 Task: Create a section Code Champions and in the section, add a milestone Server Maintenance and Support in the project AgileHive
Action: Mouse moved to (413, 333)
Screenshot: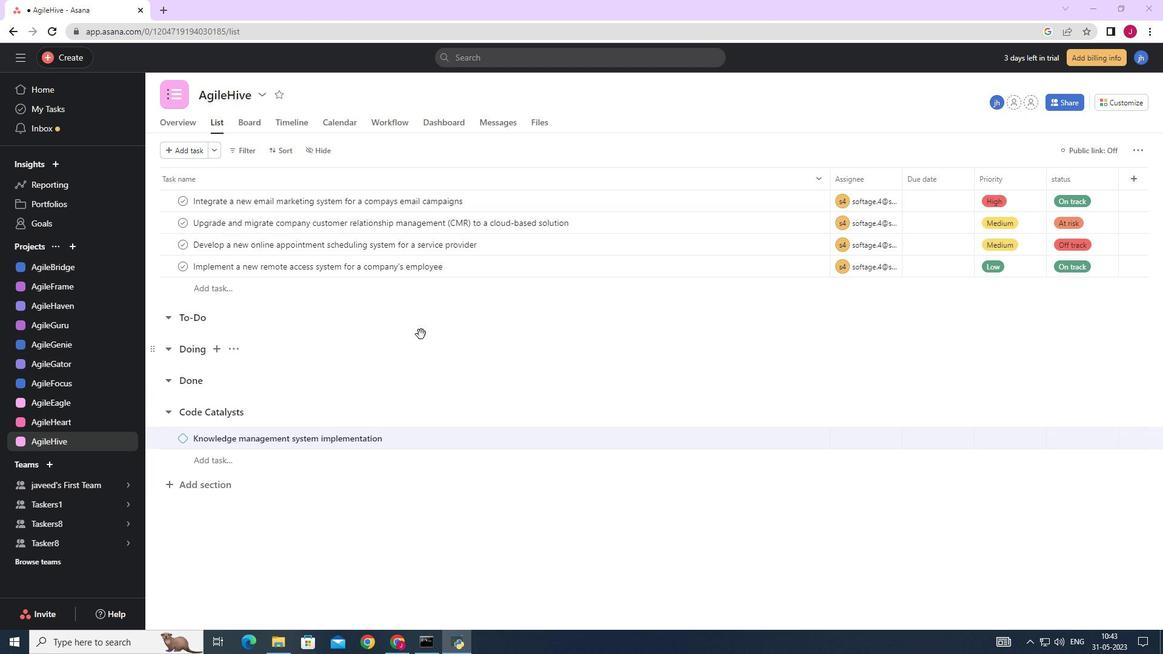 
Action: Mouse scrolled (413, 332) with delta (0, 0)
Screenshot: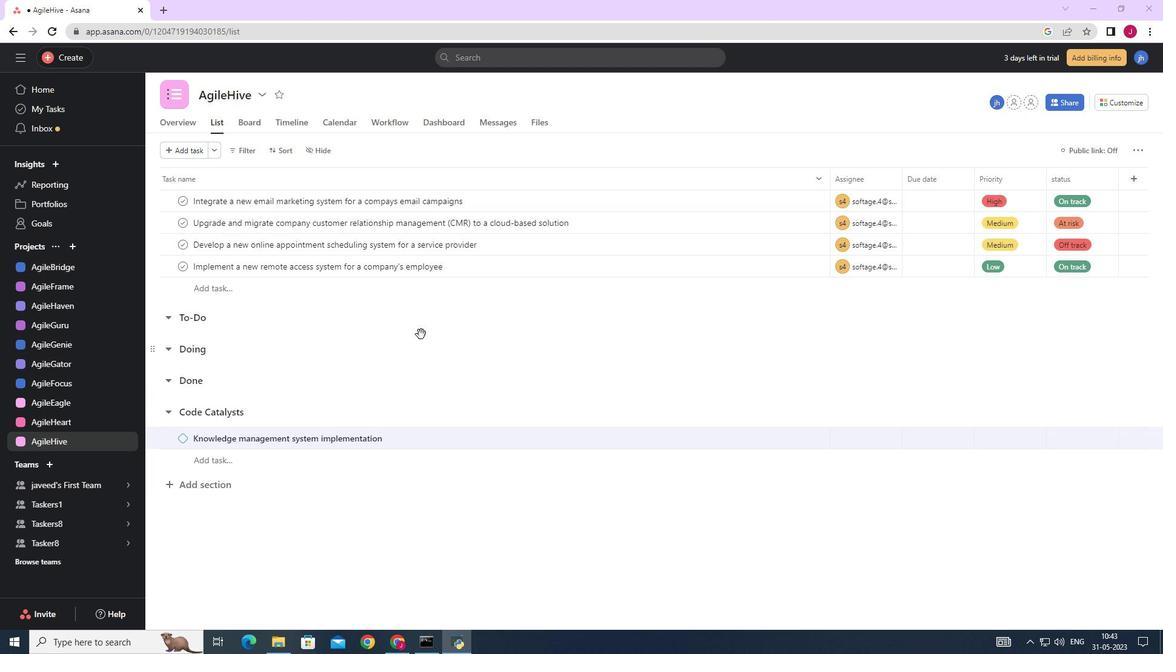 
Action: Mouse moved to (411, 333)
Screenshot: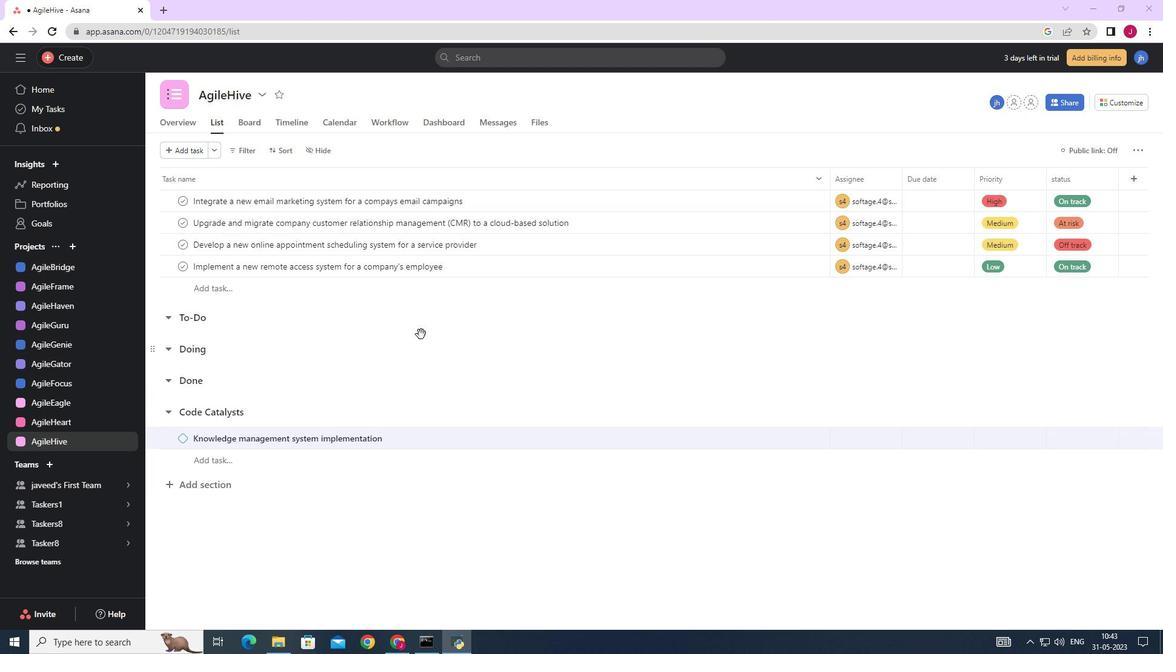 
Action: Mouse scrolled (411, 332) with delta (0, 0)
Screenshot: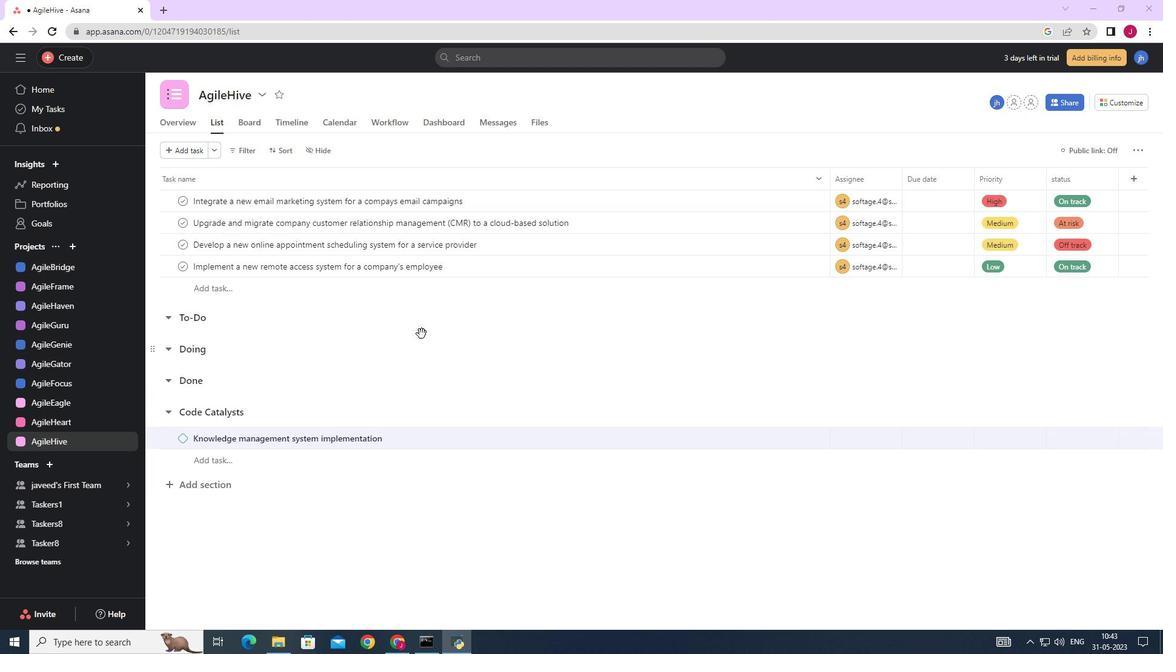 
Action: Mouse moved to (411, 333)
Screenshot: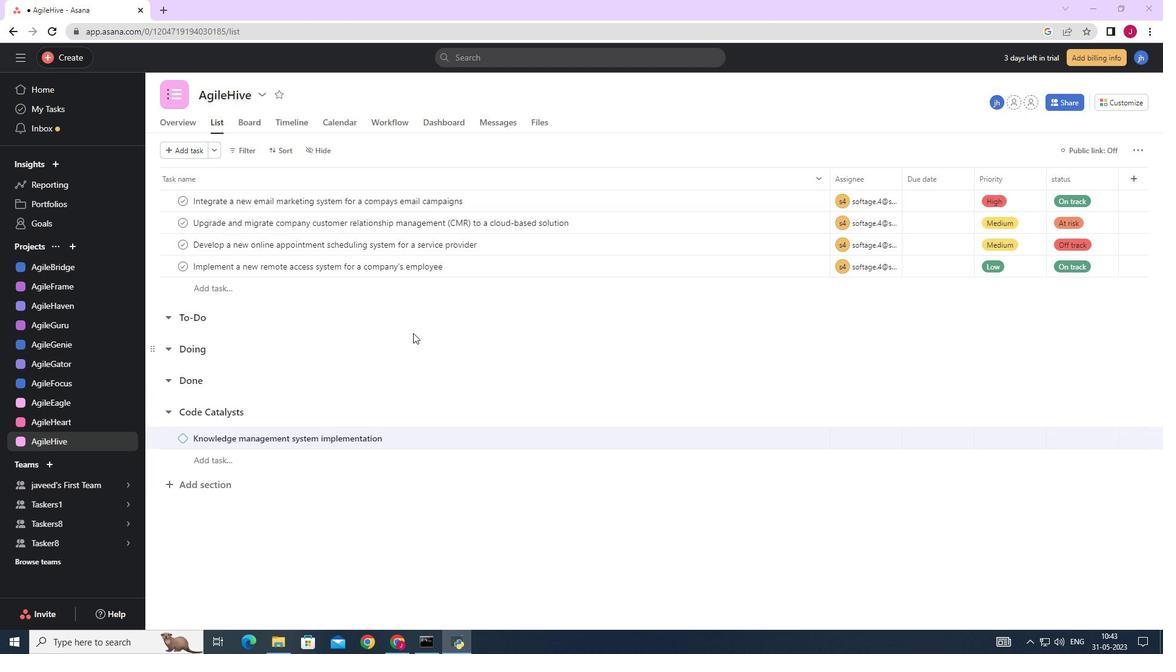 
Action: Mouse scrolled (411, 332) with delta (0, 0)
Screenshot: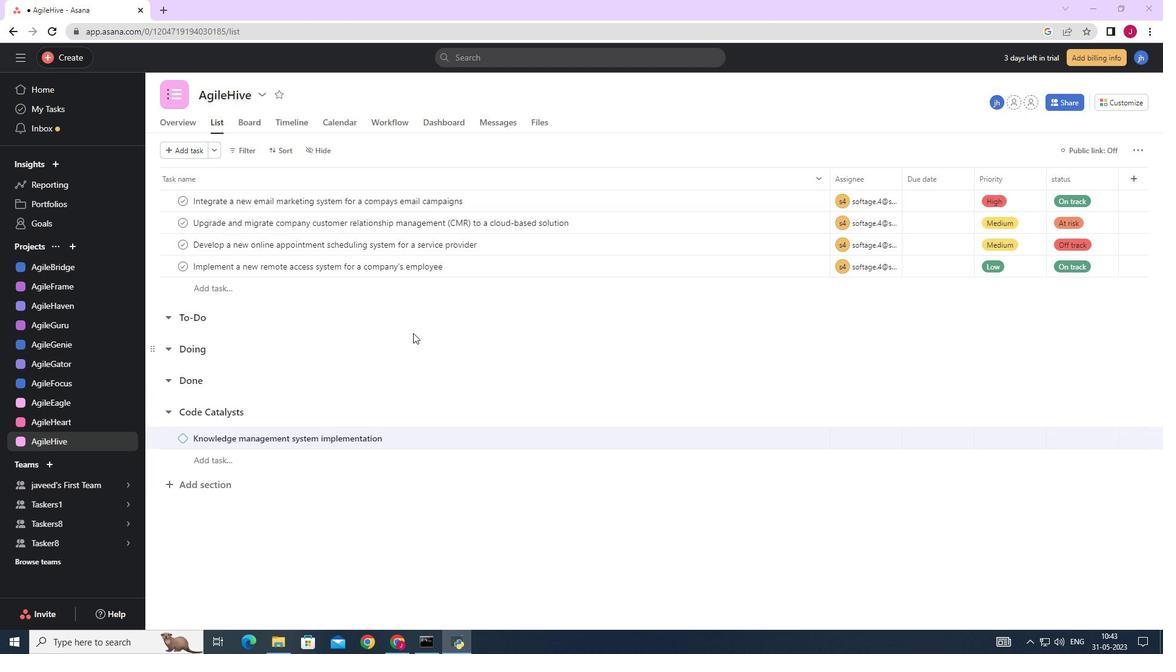 
Action: Mouse moved to (215, 484)
Screenshot: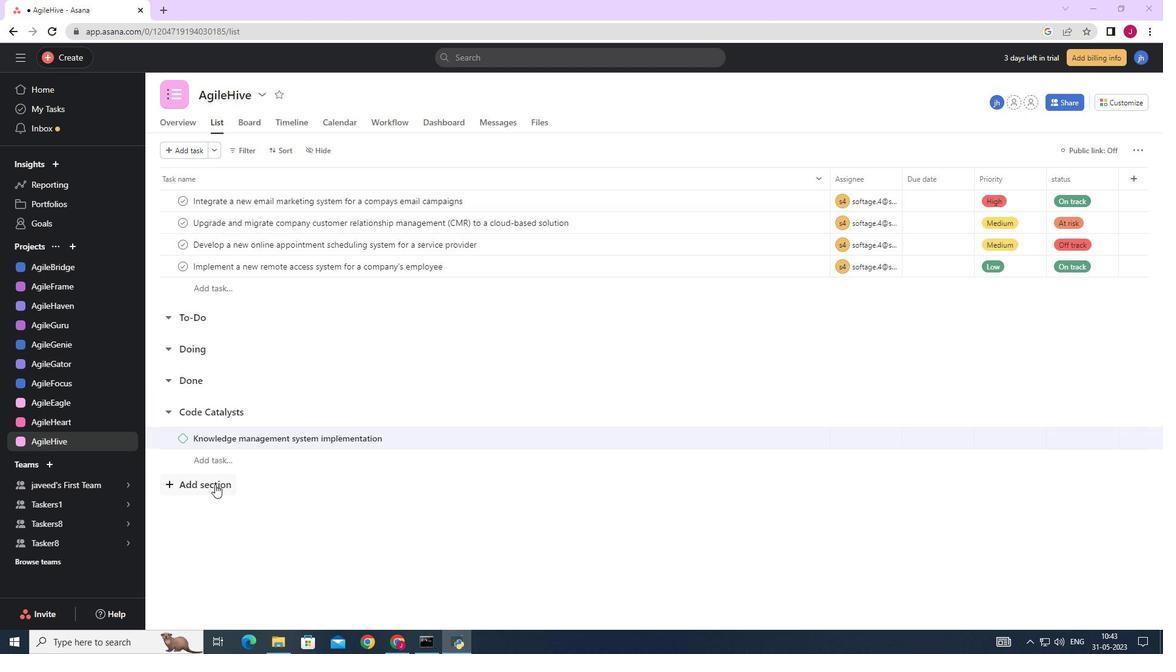 
Action: Mouse pressed left at (215, 484)
Screenshot: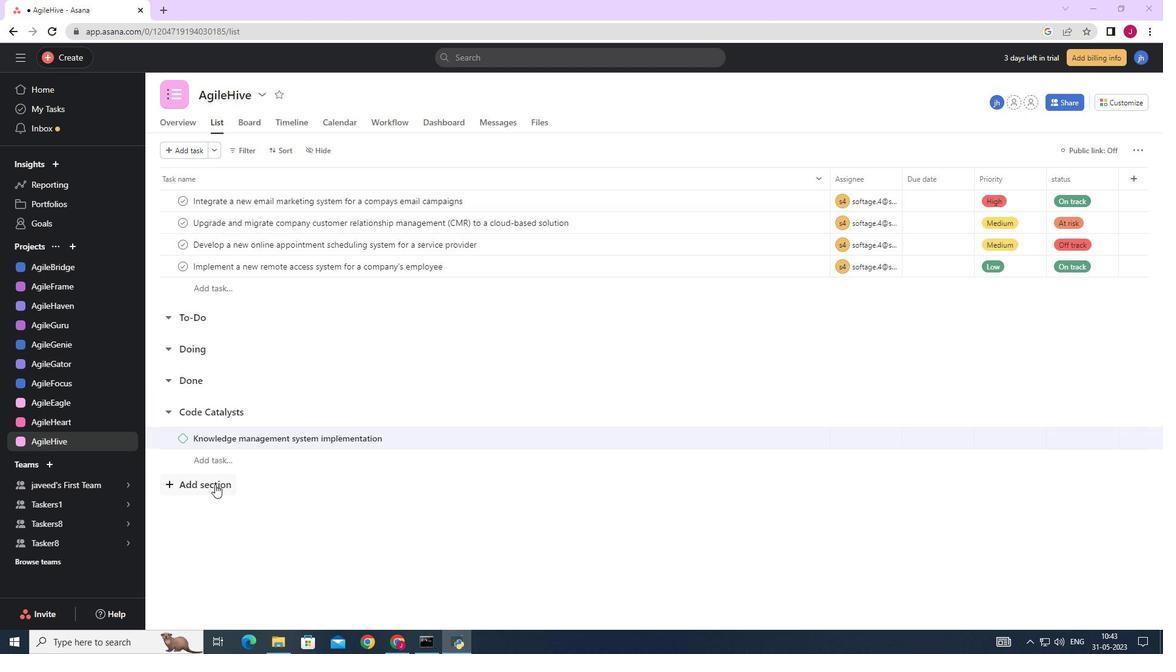 
Action: Mouse moved to (215, 482)
Screenshot: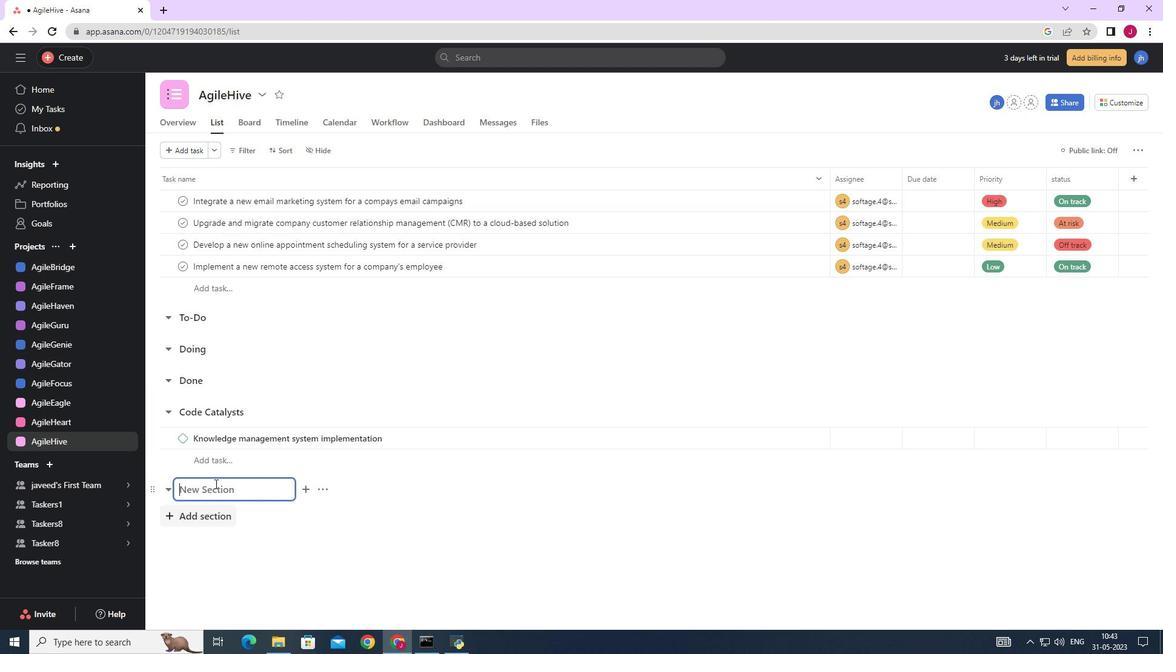 
Action: Key pressed <Key.caps_lock>C<Key.caps_lock>ode<Key.space><Key.caps_lock>C<Key.caps_lock>hampions<Key.space><Key.enter><Key.caps_lock>S<Key.caps_lock>erver<Key.space><Key.caps_lock>M<Key.caps_lock>aintenance<Key.space>and<Key.space>support
Screenshot: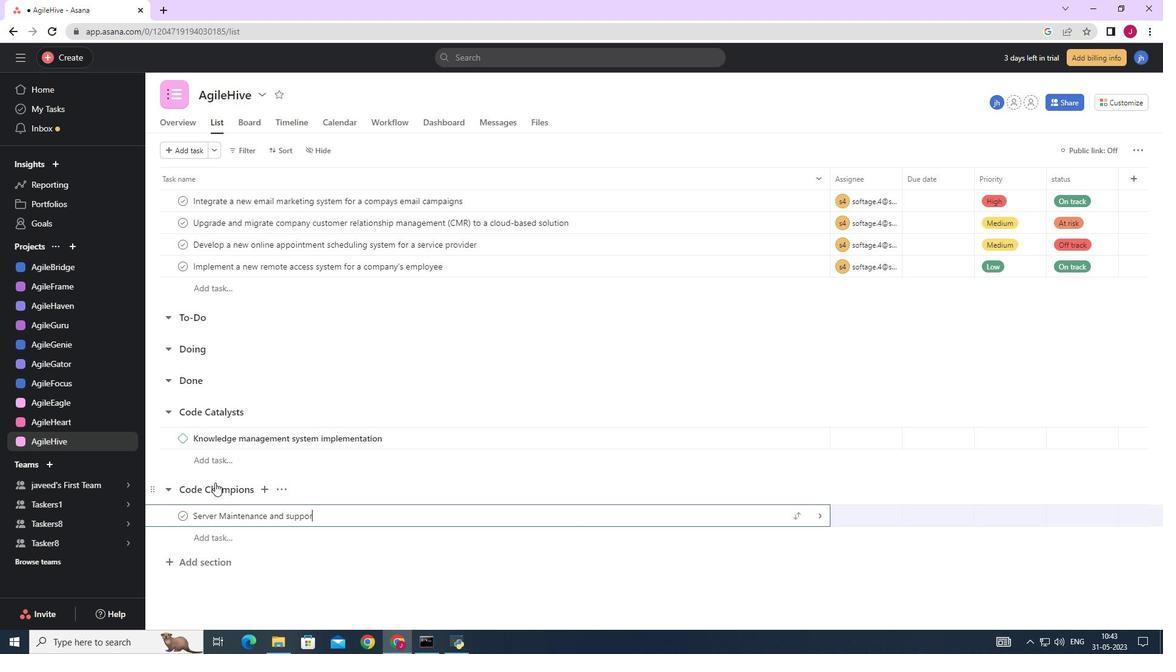 
Action: Mouse moved to (814, 516)
Screenshot: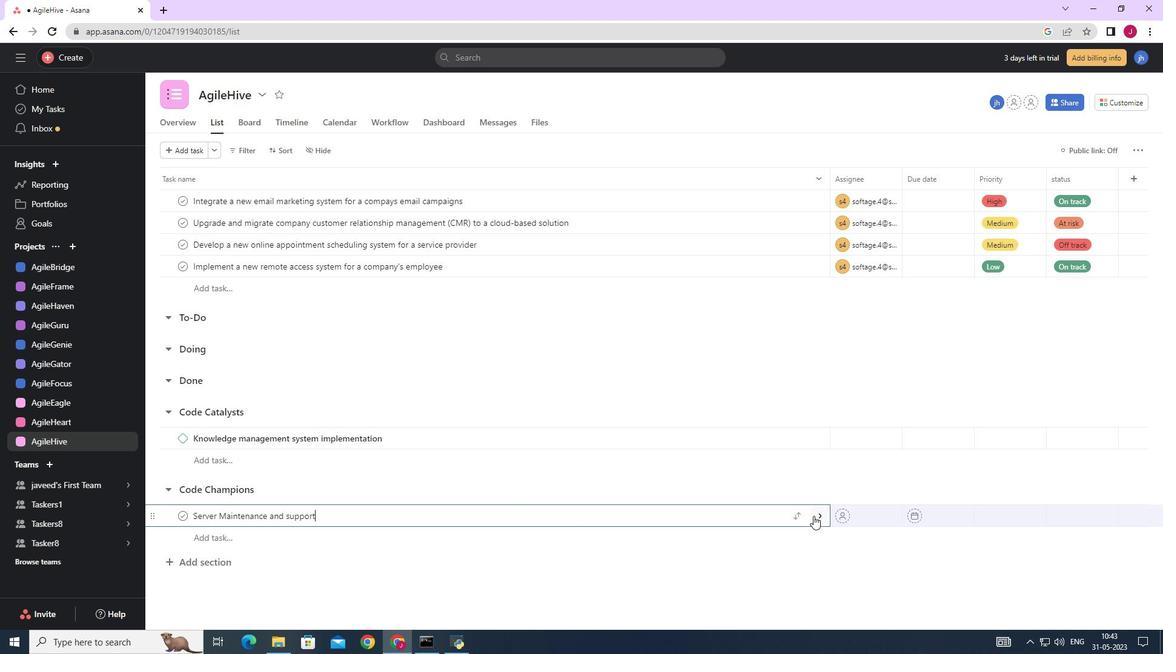 
Action: Mouse pressed left at (814, 516)
Screenshot: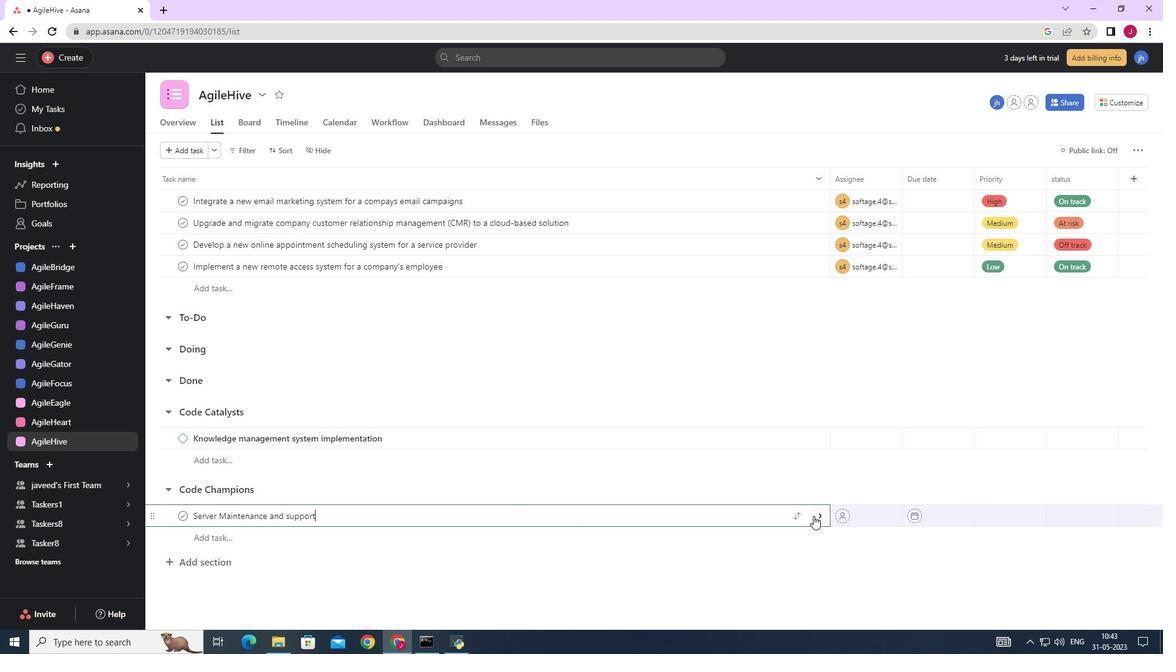 
Action: Mouse moved to (1115, 153)
Screenshot: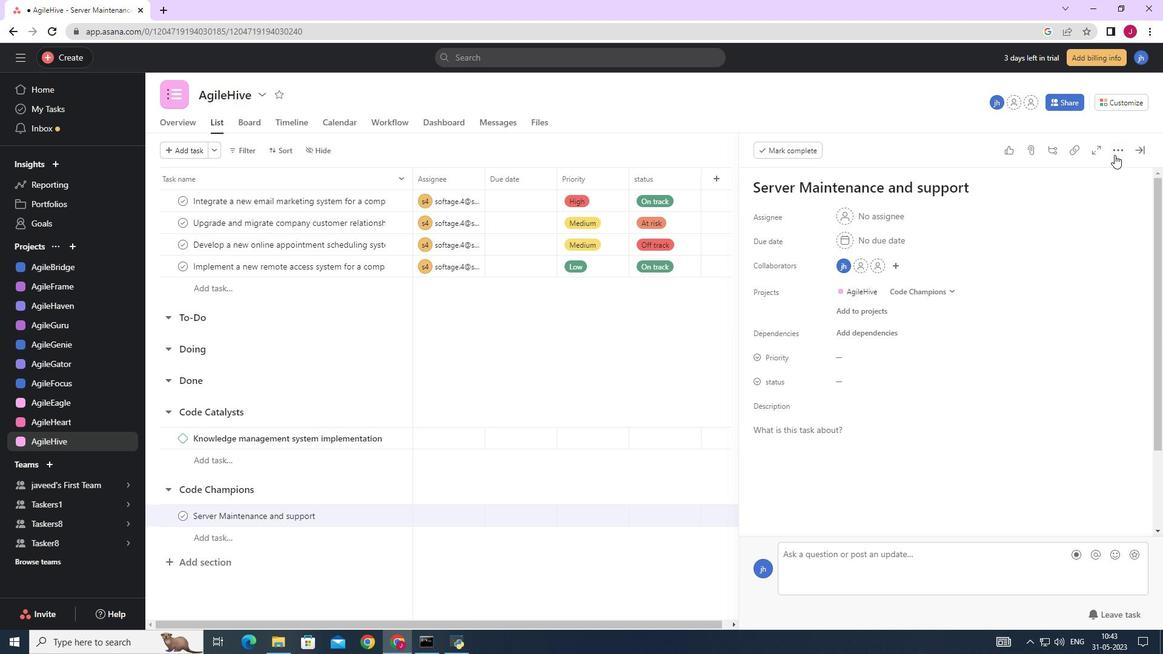 
Action: Mouse pressed left at (1115, 153)
Screenshot: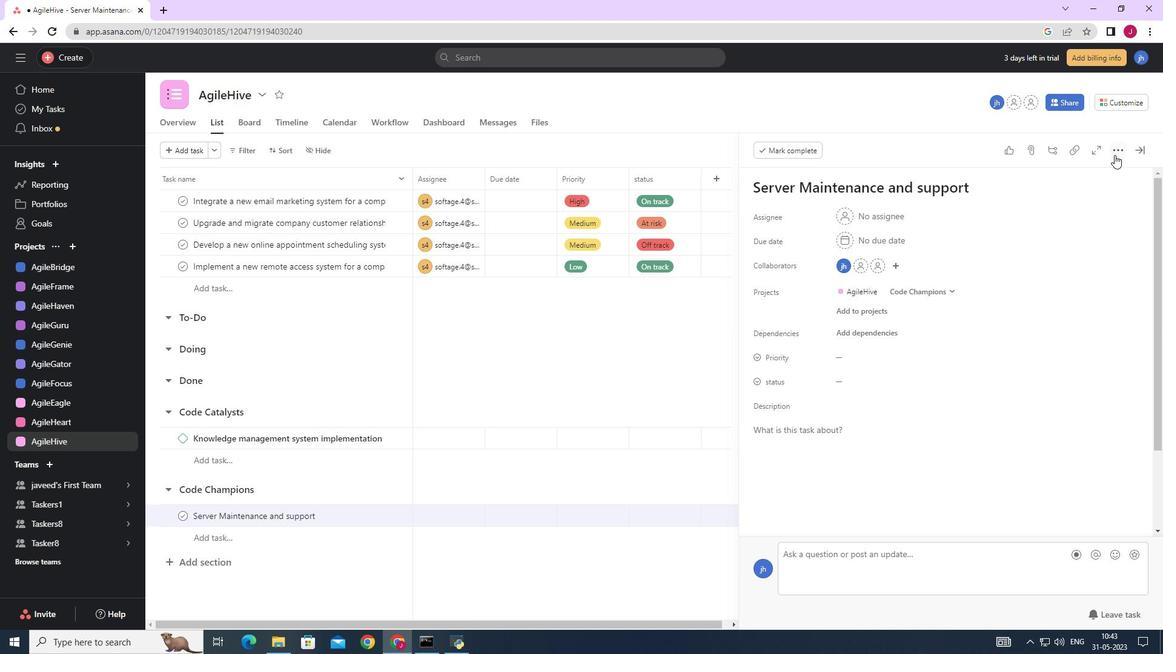
Action: Mouse moved to (1011, 197)
Screenshot: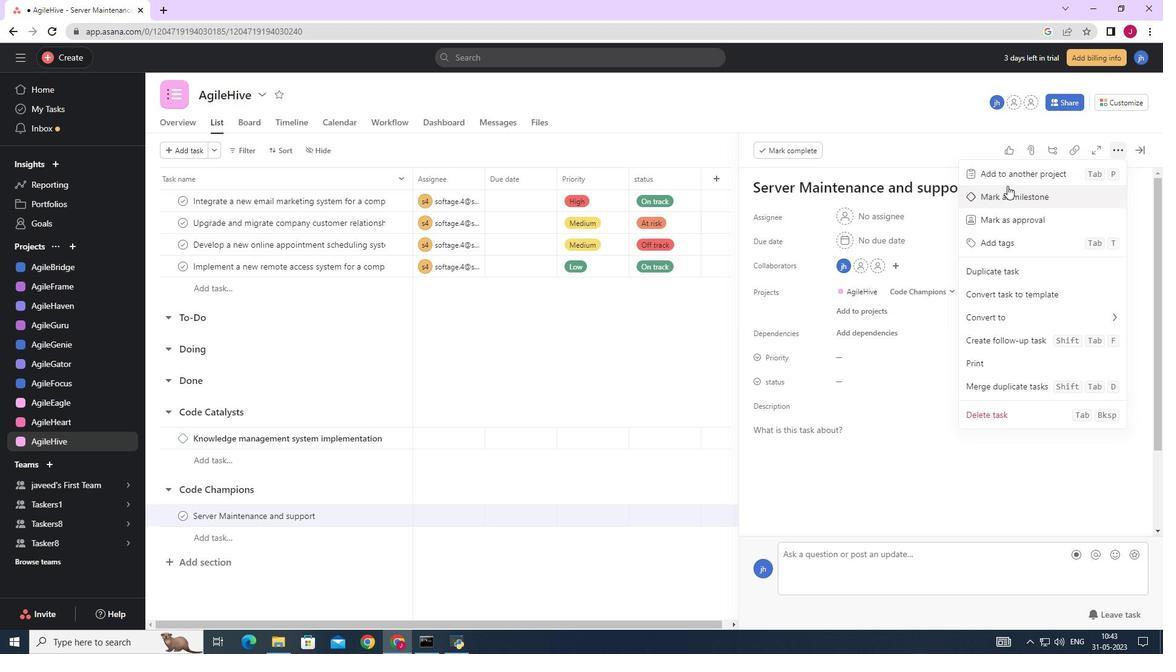 
Action: Mouse pressed left at (1011, 197)
Screenshot: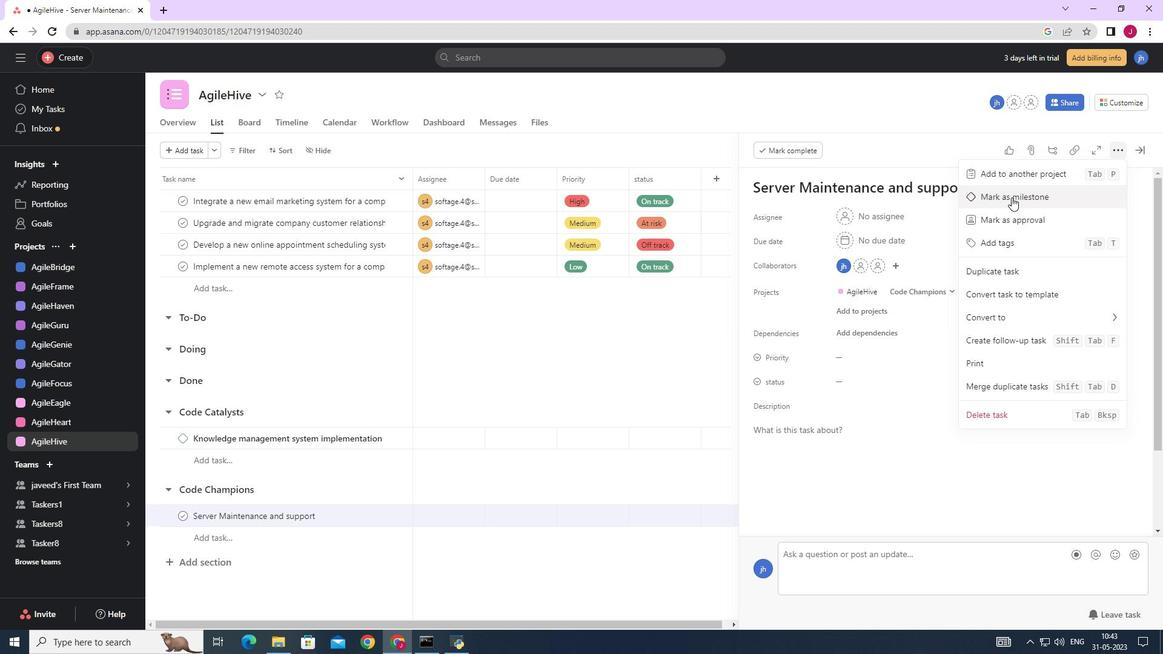 
Action: Mouse moved to (1139, 147)
Screenshot: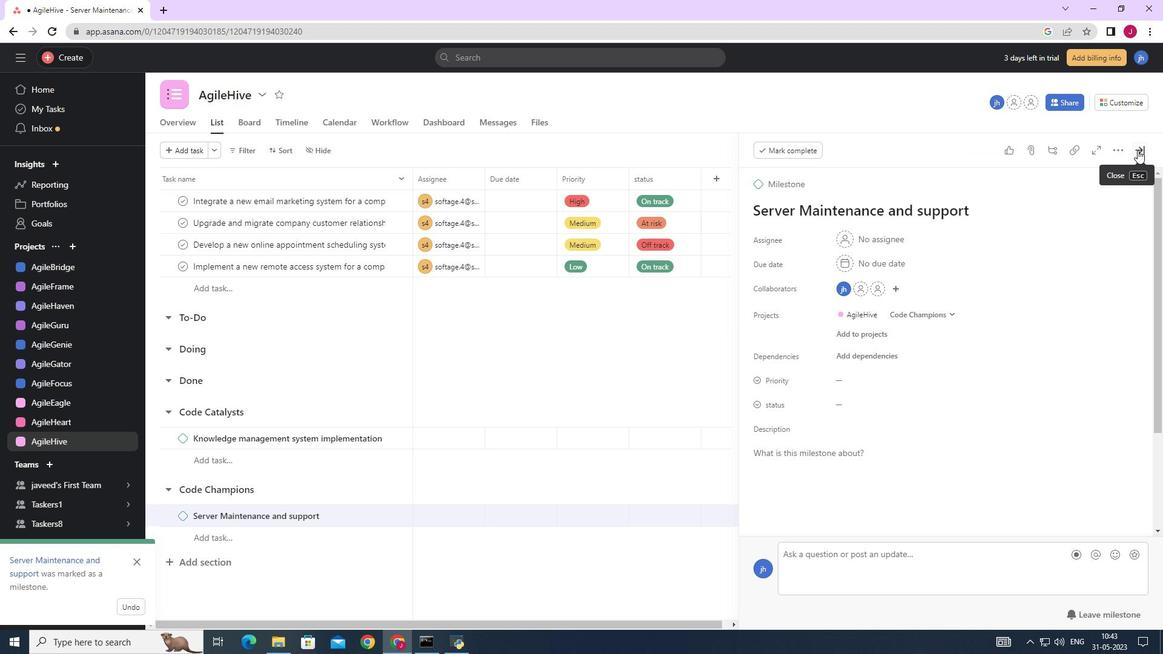 
Action: Mouse pressed left at (1139, 147)
Screenshot: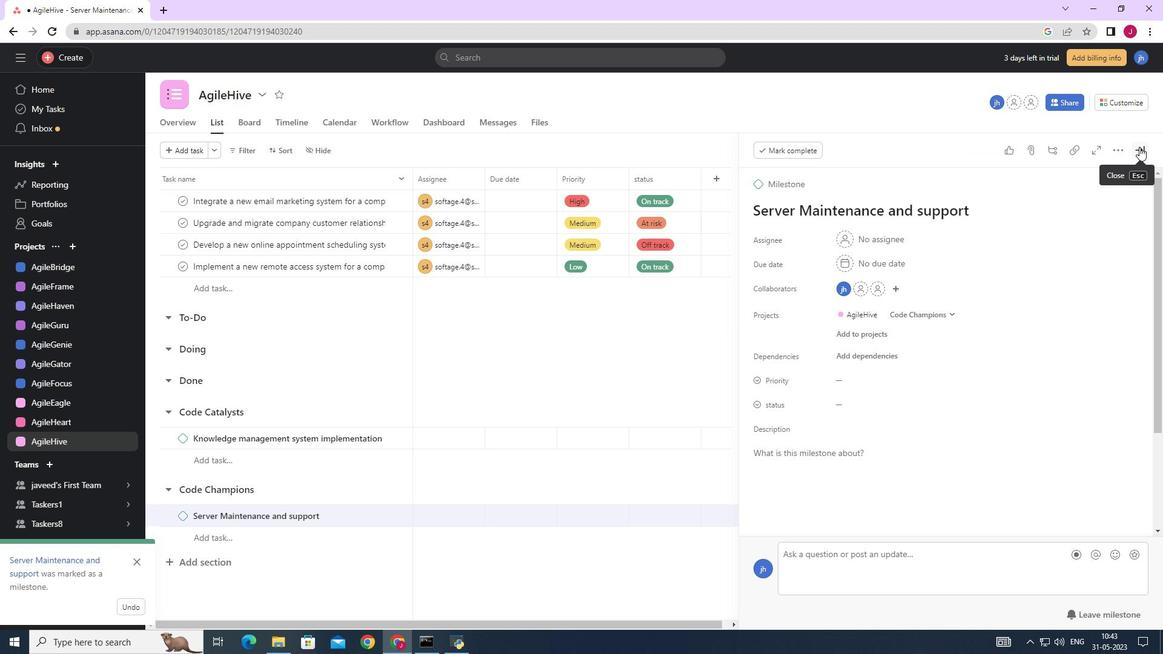
Action: Mouse moved to (749, 335)
Screenshot: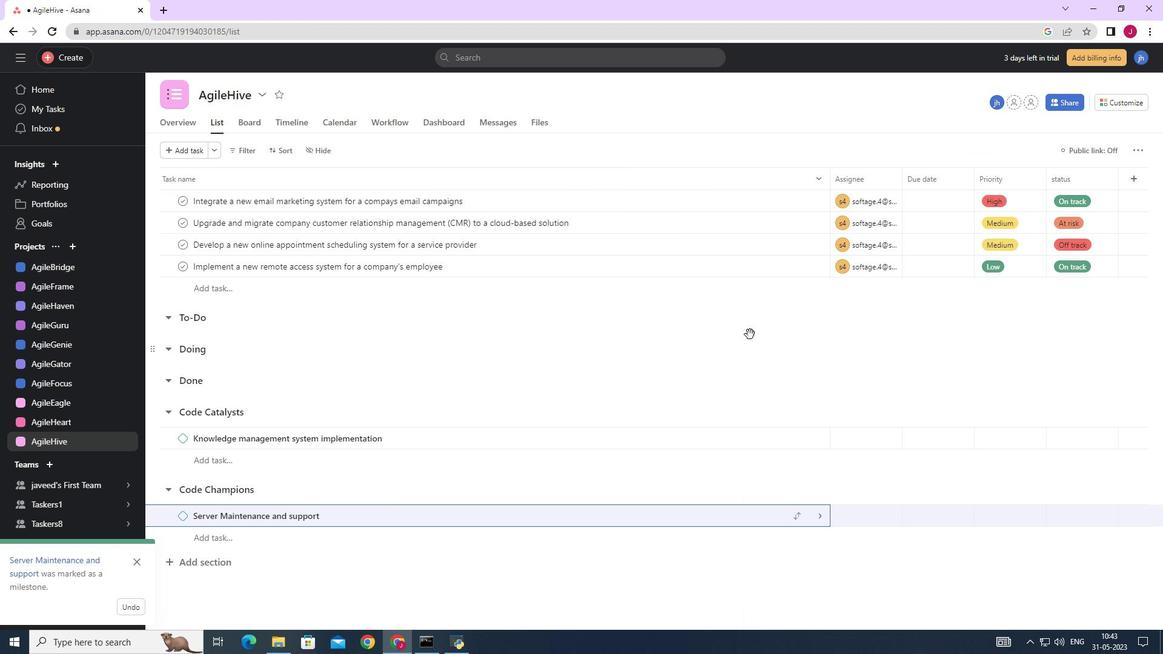
